 Task: Set up a reminder for the creative collaboration meetup.
Action: Mouse moved to (83, 103)
Screenshot: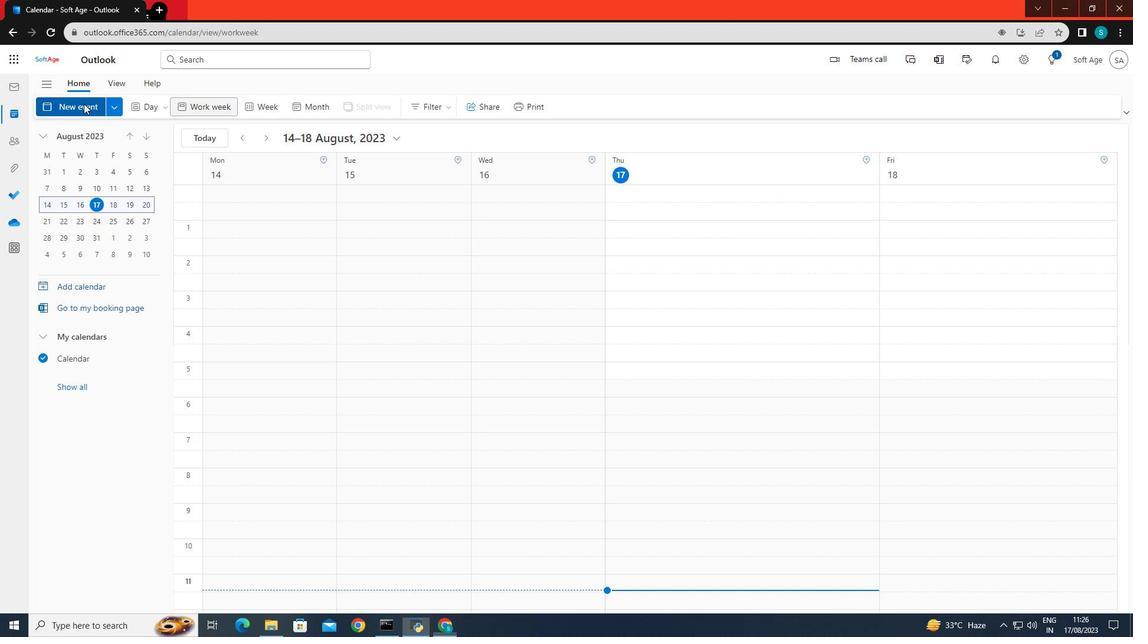 
Action: Mouse pressed left at (83, 103)
Screenshot: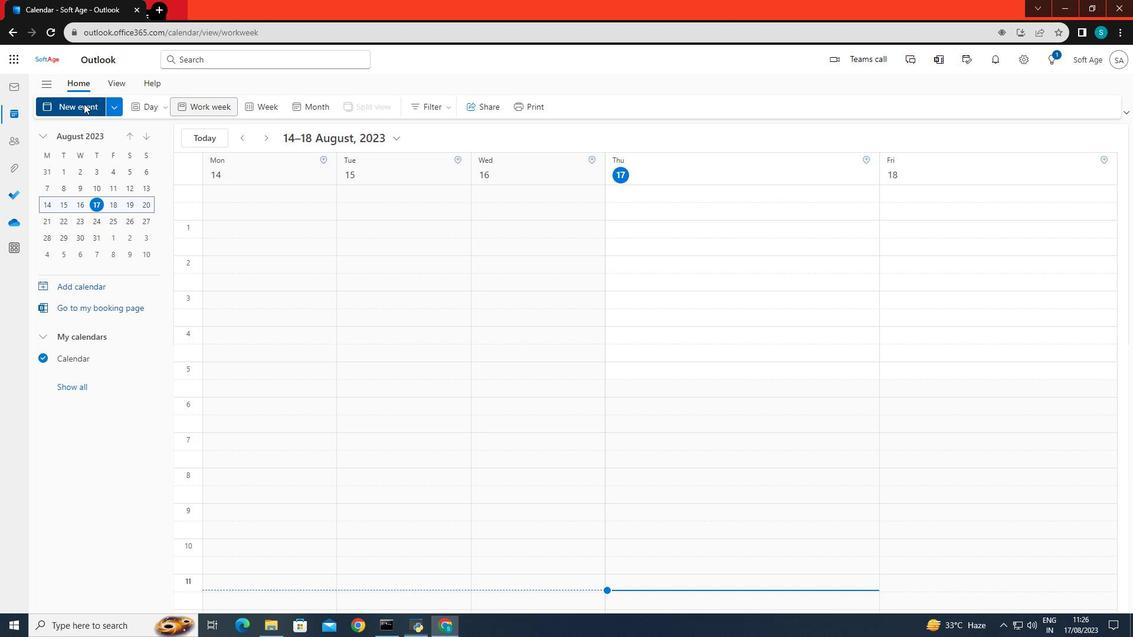 
Action: Mouse moved to (339, 176)
Screenshot: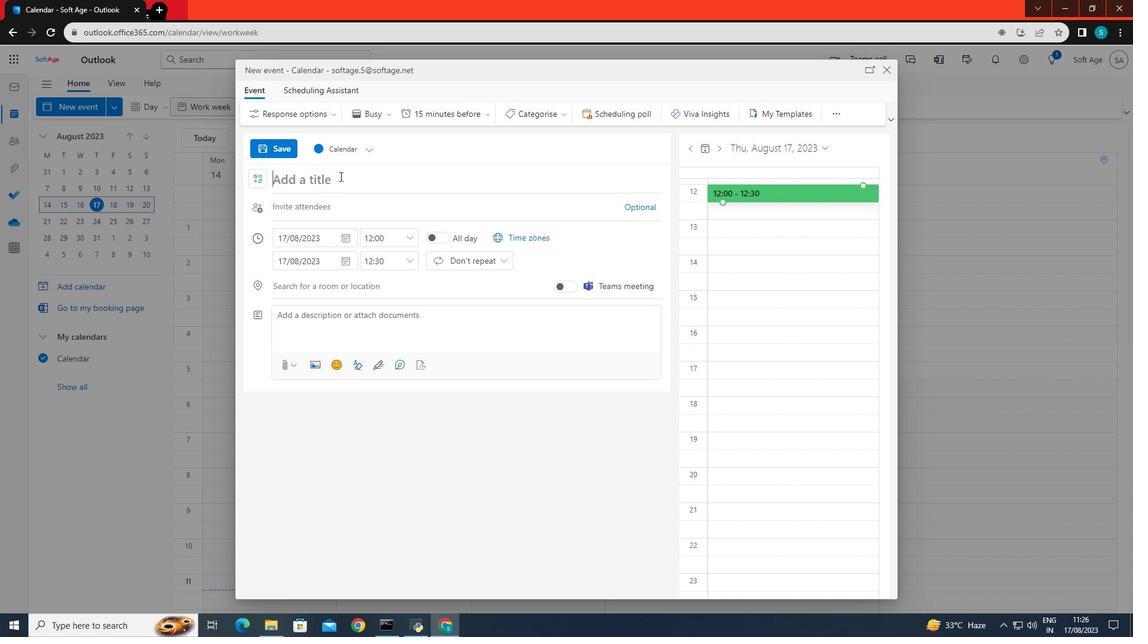 
Action: Mouse pressed left at (339, 176)
Screenshot: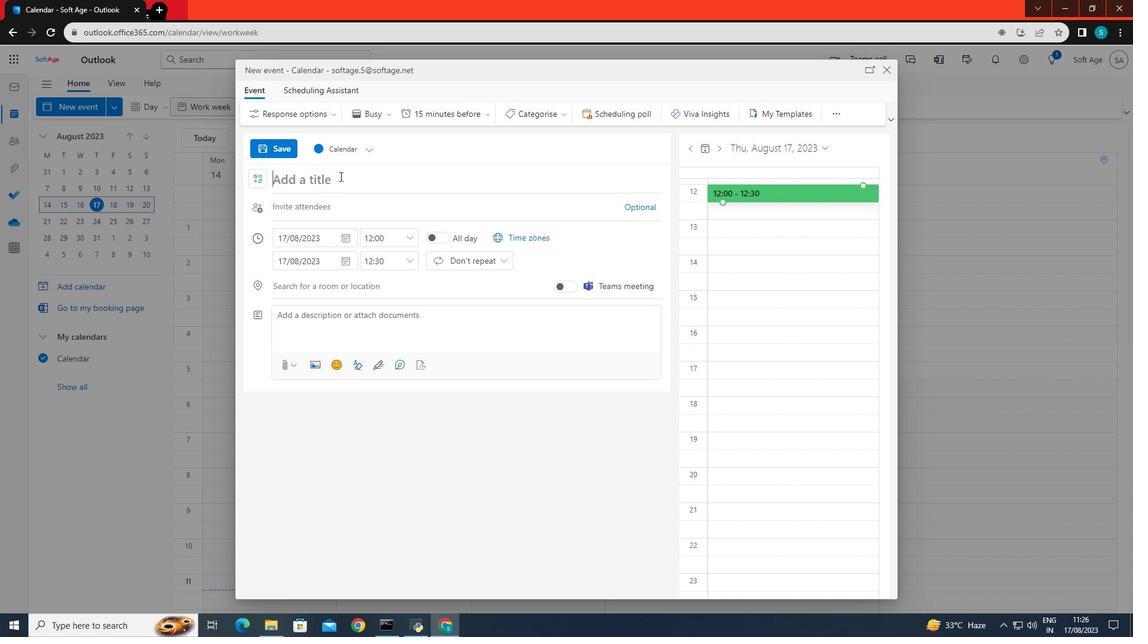
Action: Key pressed the<Key.space>creative<Key.space>collaboration<Key.space>meetup
Screenshot: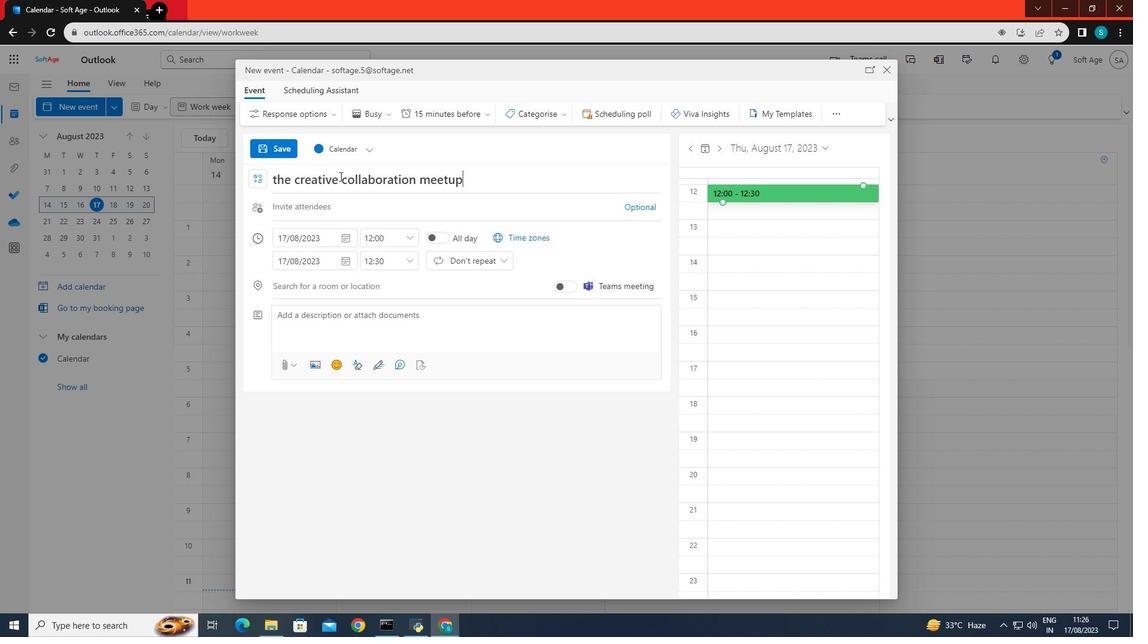 
Action: Mouse moved to (309, 239)
Screenshot: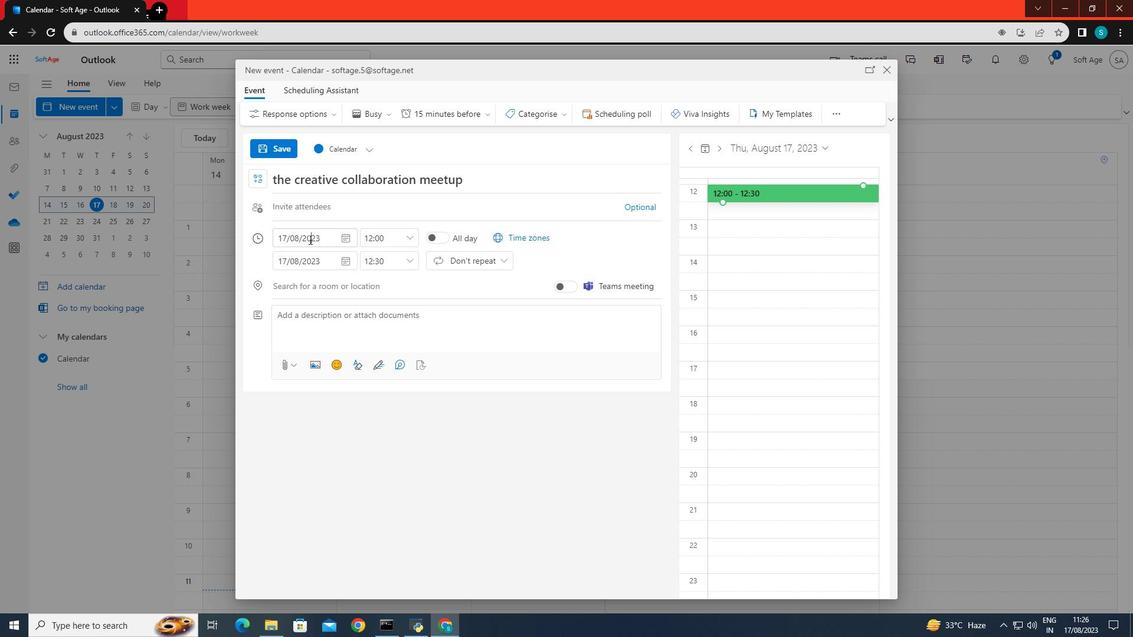 
Action: Mouse pressed left at (309, 239)
Screenshot: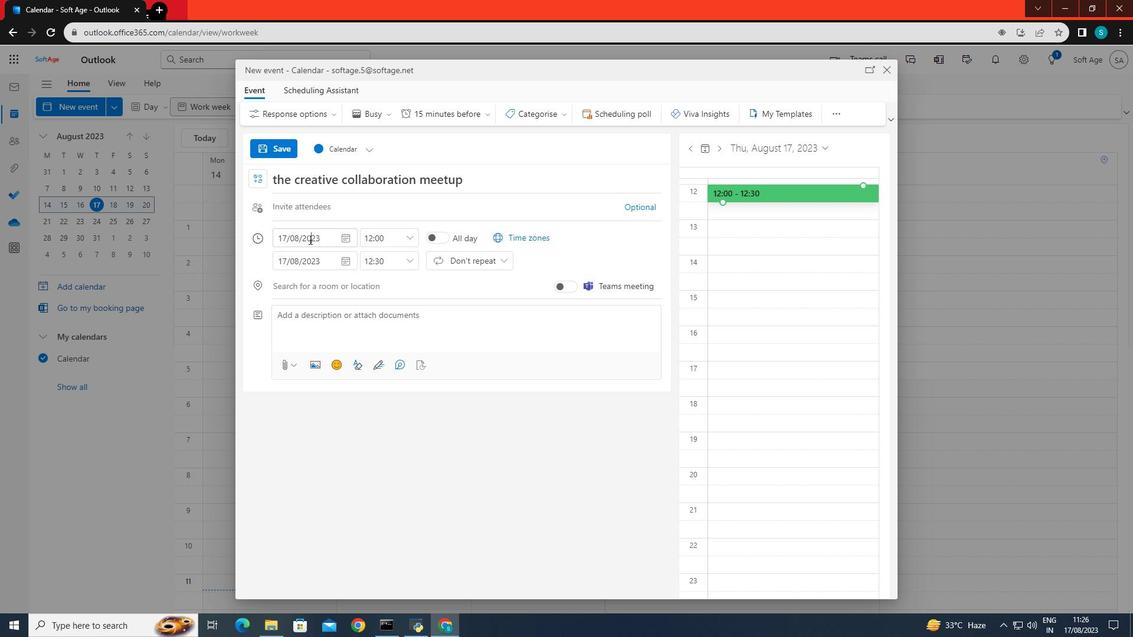 
Action: Mouse moved to (322, 364)
Screenshot: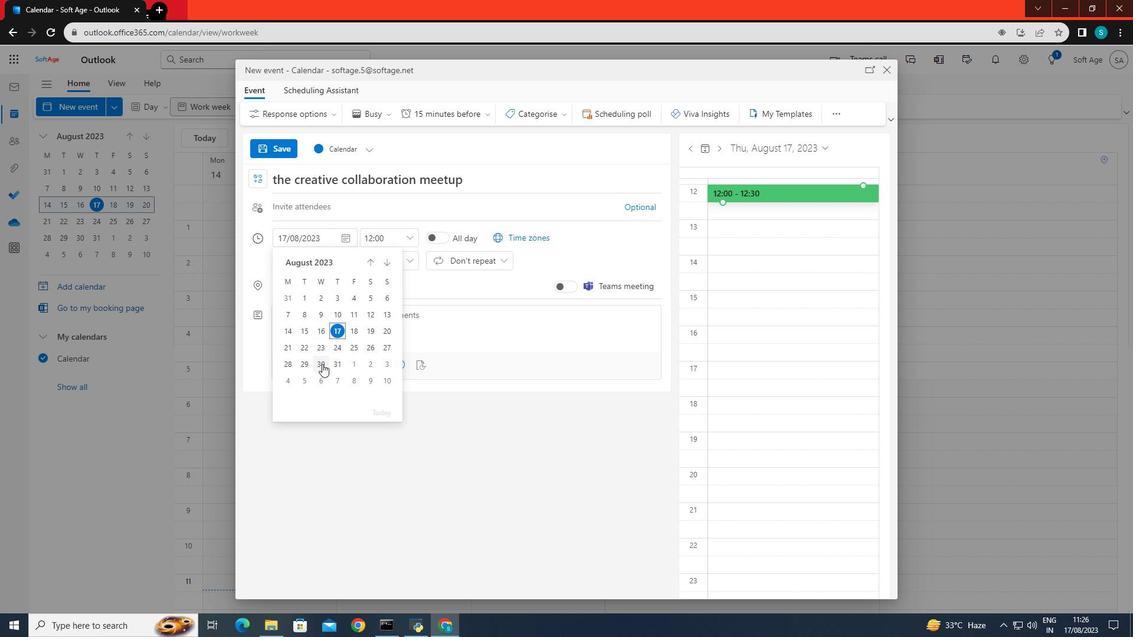 
Action: Mouse pressed left at (322, 364)
Screenshot: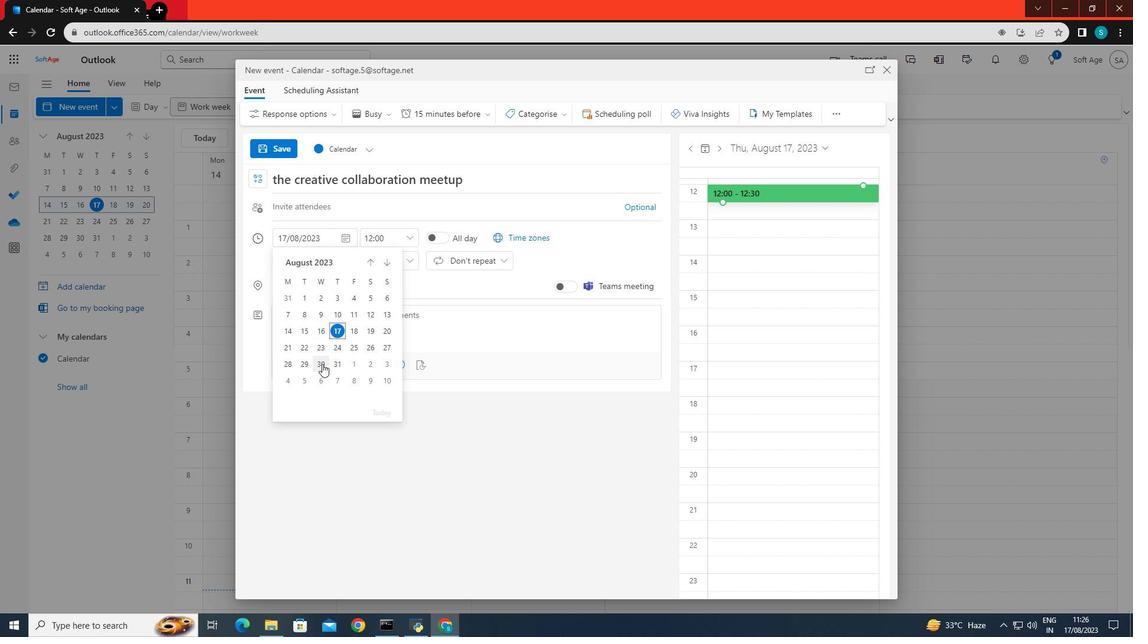 
Action: Mouse moved to (410, 235)
Screenshot: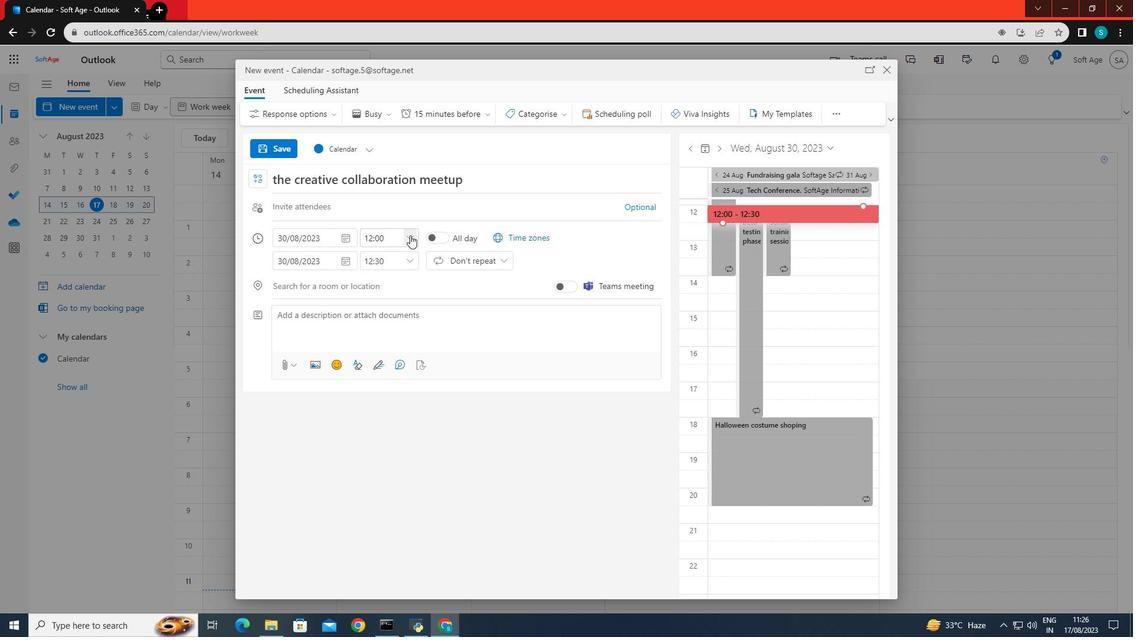 
Action: Mouse pressed left at (410, 235)
Screenshot: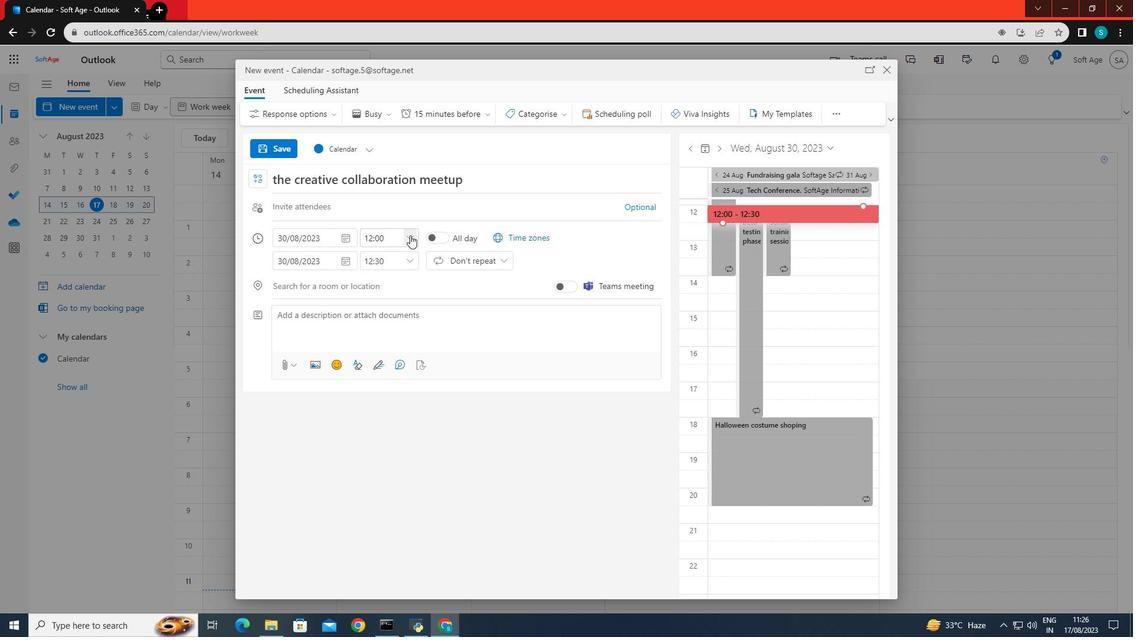 
Action: Mouse moved to (410, 301)
Screenshot: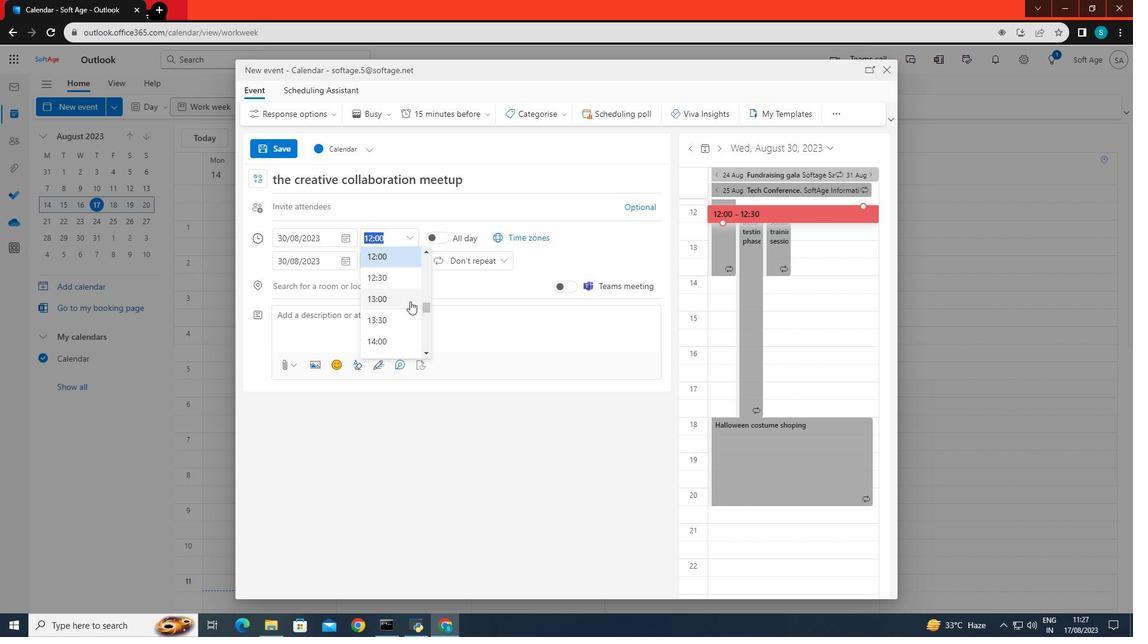 
Action: Mouse scrolled (410, 302) with delta (0, 0)
Screenshot: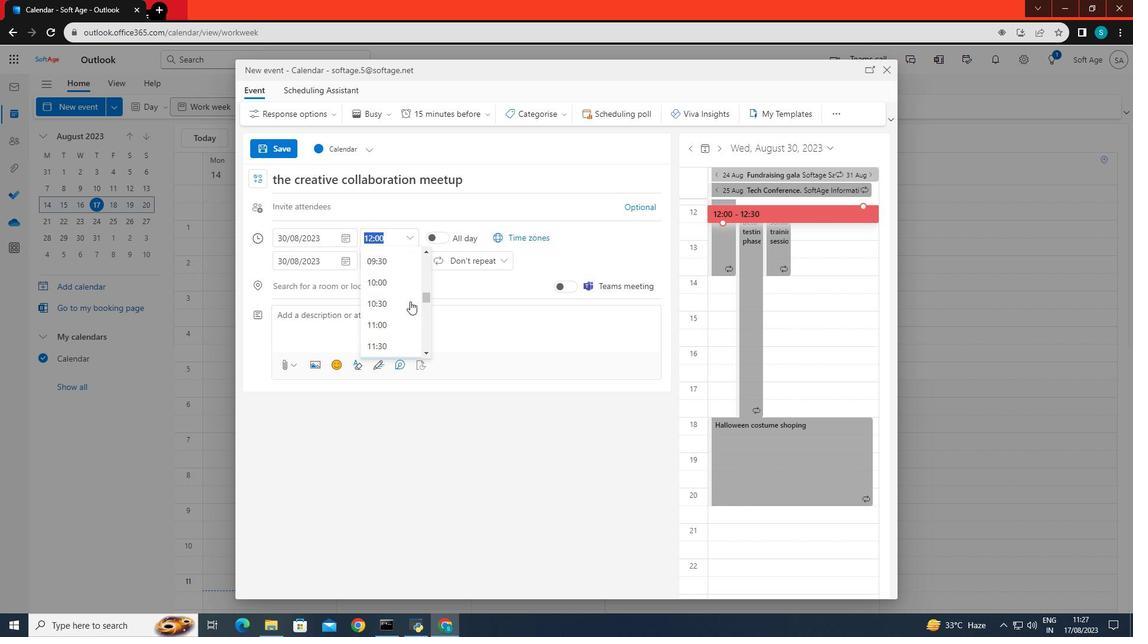 
Action: Mouse scrolled (410, 302) with delta (0, 0)
Screenshot: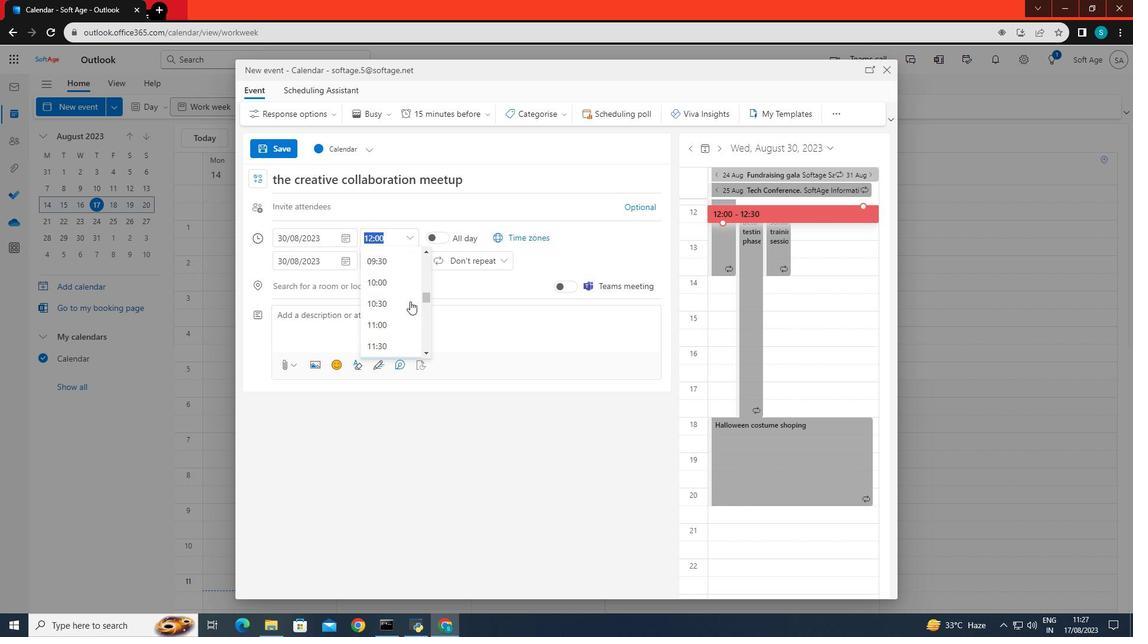 
Action: Mouse scrolled (410, 302) with delta (0, 0)
Screenshot: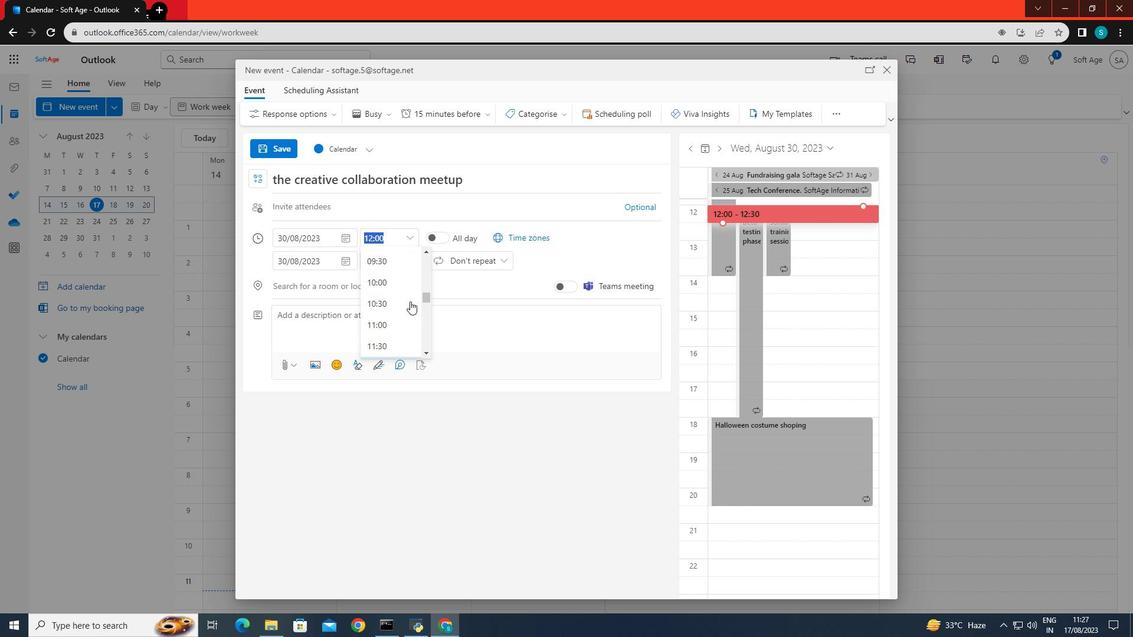 
Action: Mouse scrolled (410, 302) with delta (0, 0)
Screenshot: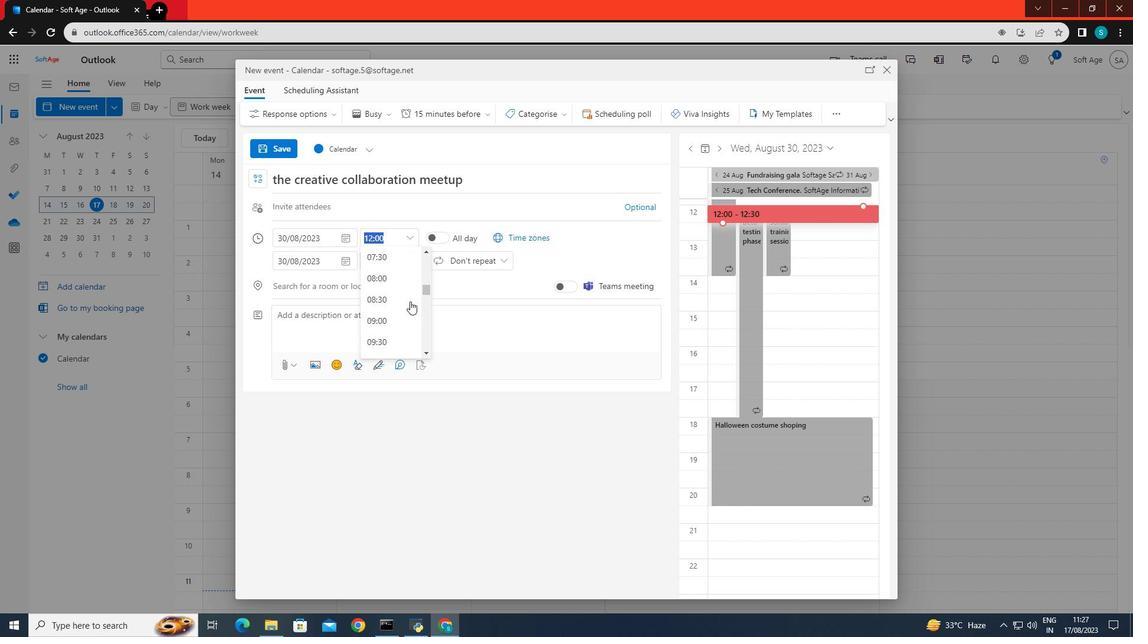 
Action: Mouse moved to (391, 320)
Screenshot: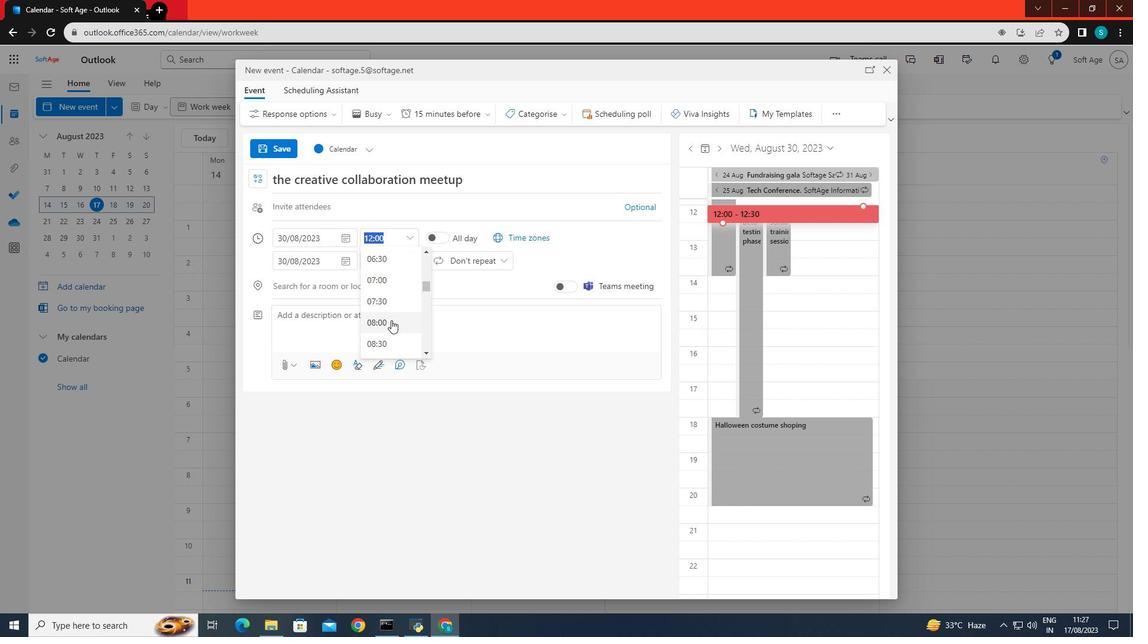 
Action: Mouse scrolled (391, 319) with delta (0, 0)
Screenshot: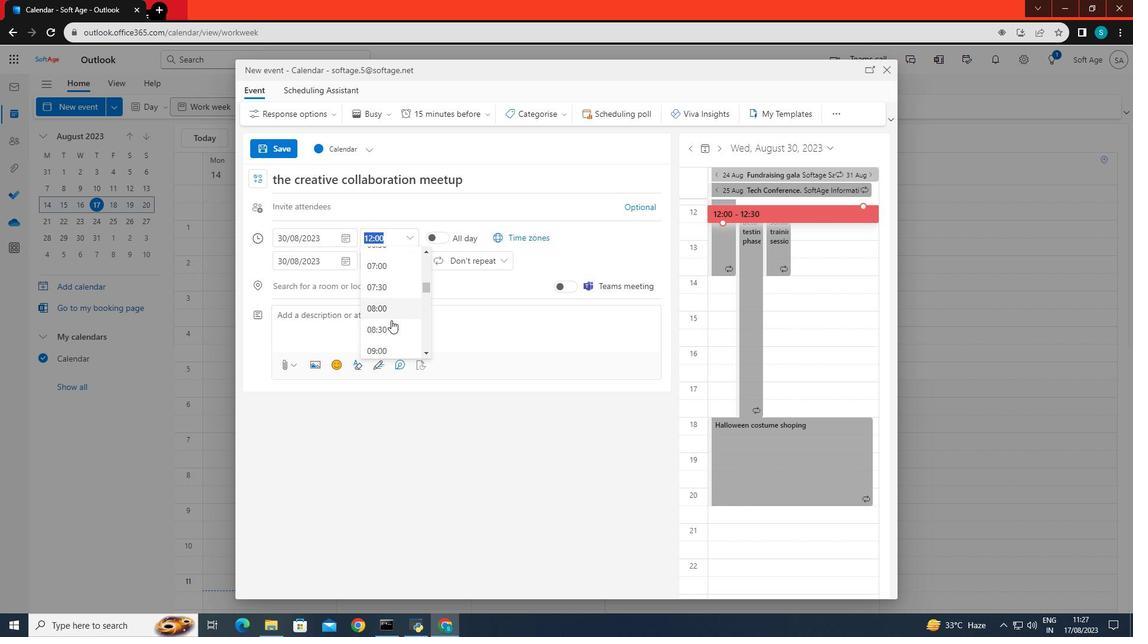 
Action: Mouse scrolled (391, 319) with delta (0, 0)
Screenshot: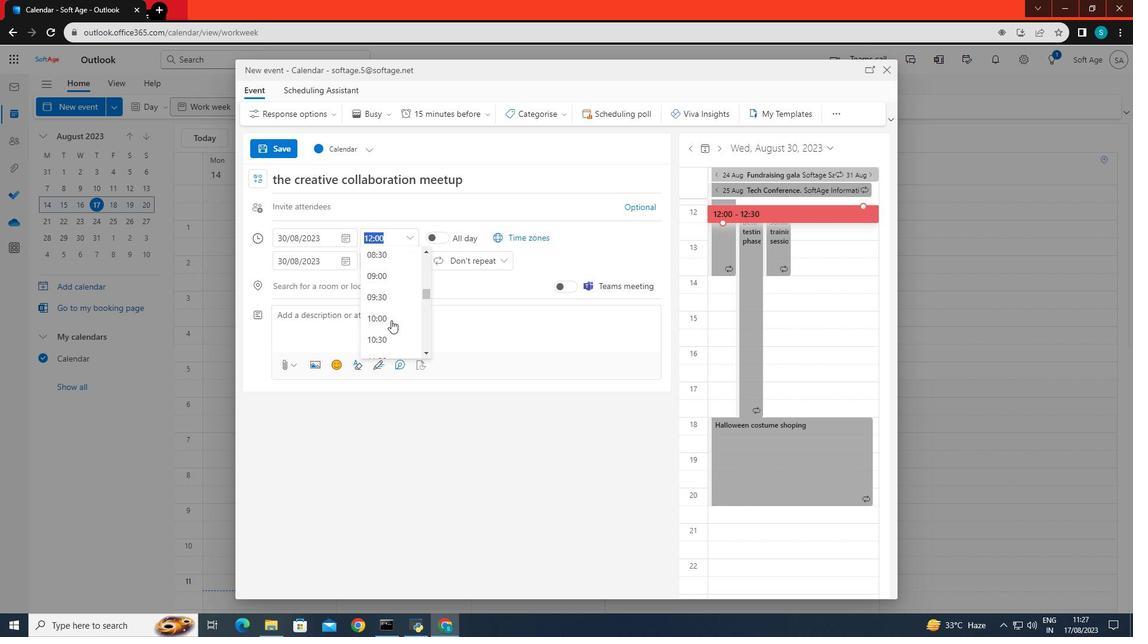 
Action: Mouse moved to (385, 289)
Screenshot: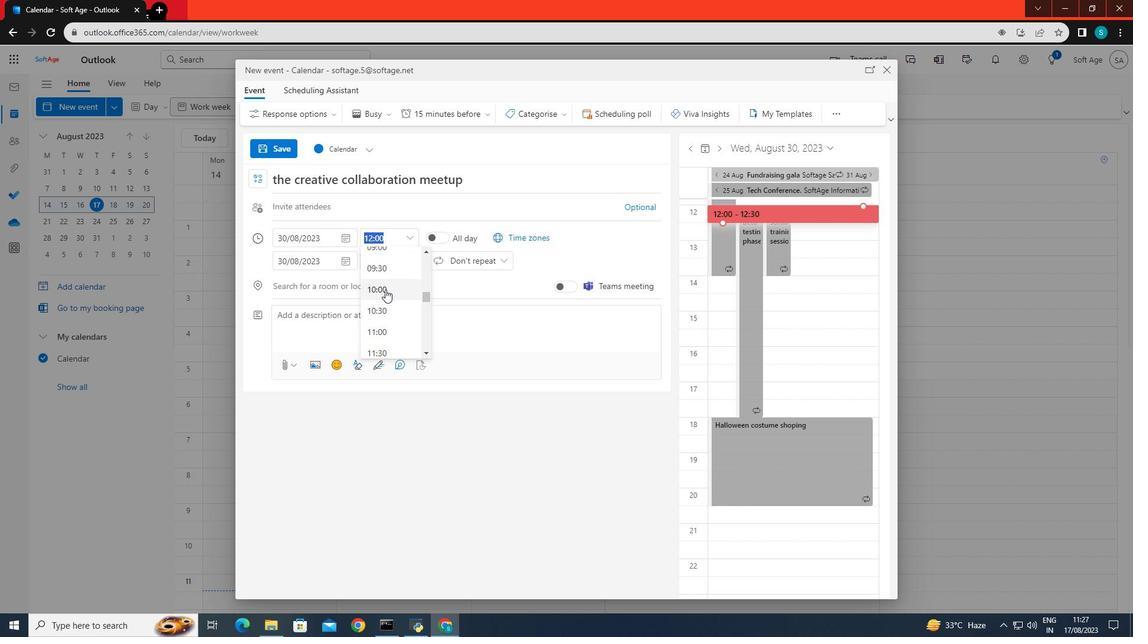 
Action: Mouse pressed left at (385, 289)
Screenshot: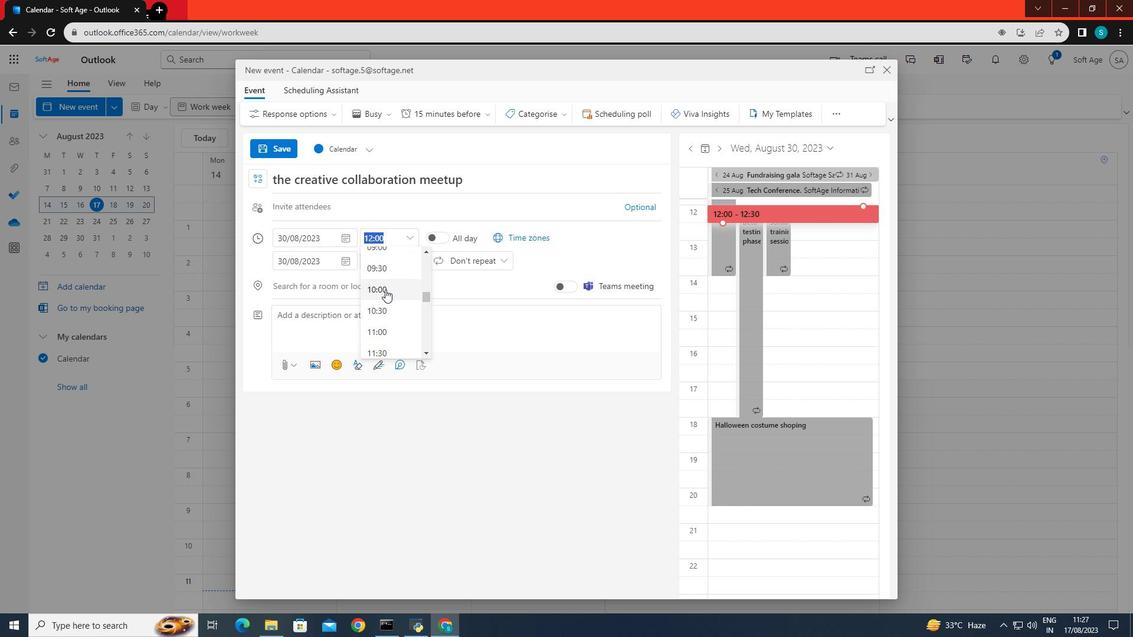 
Action: Mouse moved to (411, 262)
Screenshot: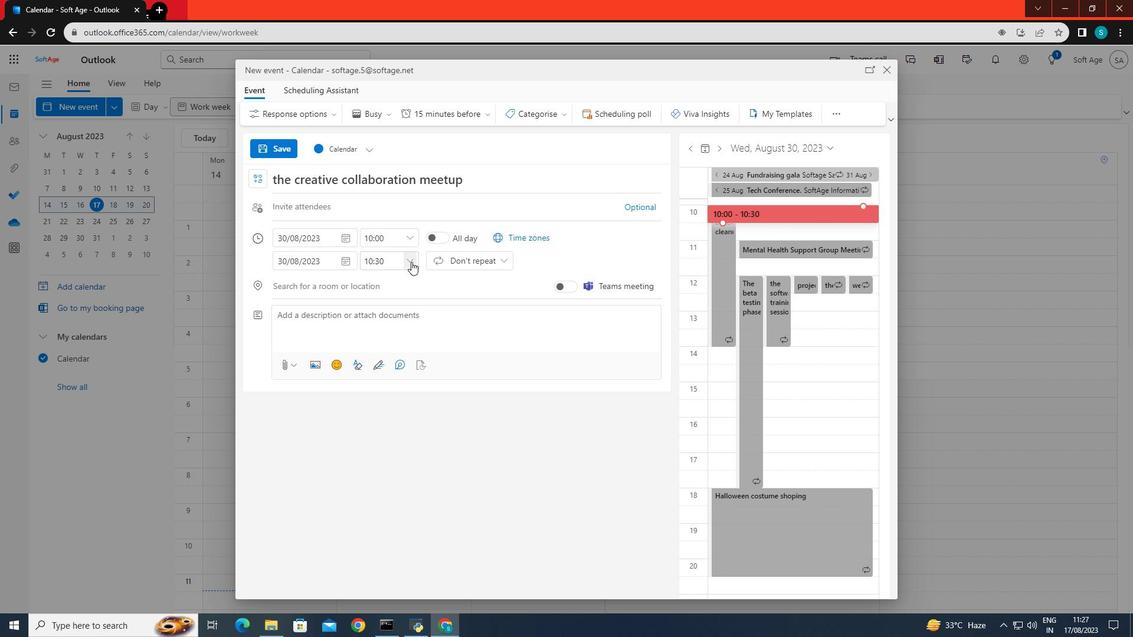 
Action: Mouse pressed left at (411, 262)
Screenshot: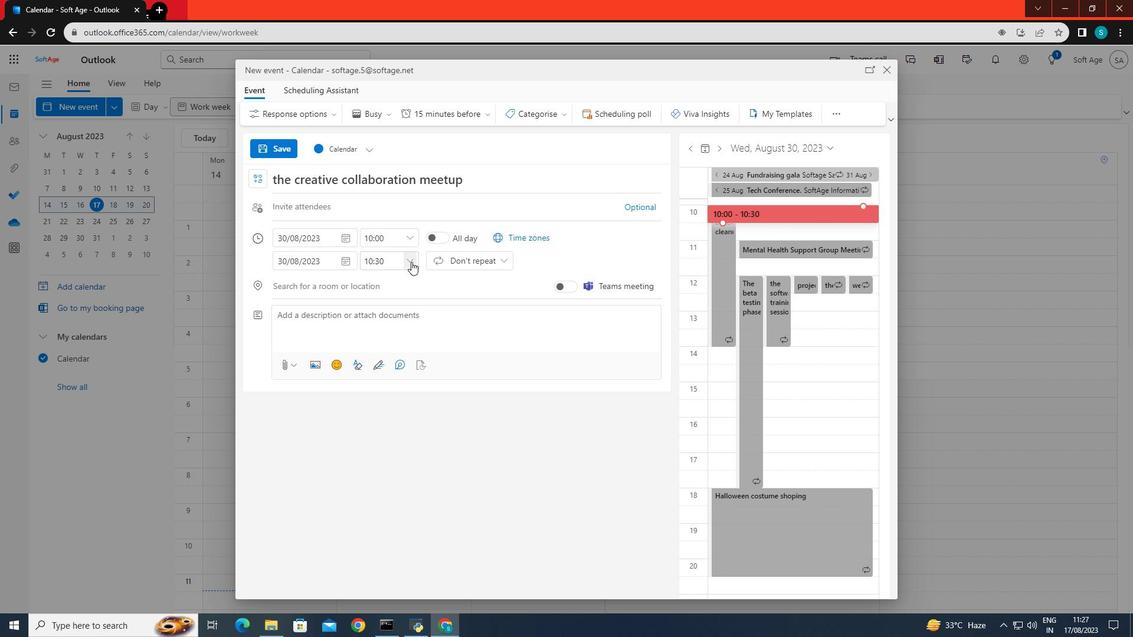 
Action: Mouse moved to (388, 292)
Screenshot: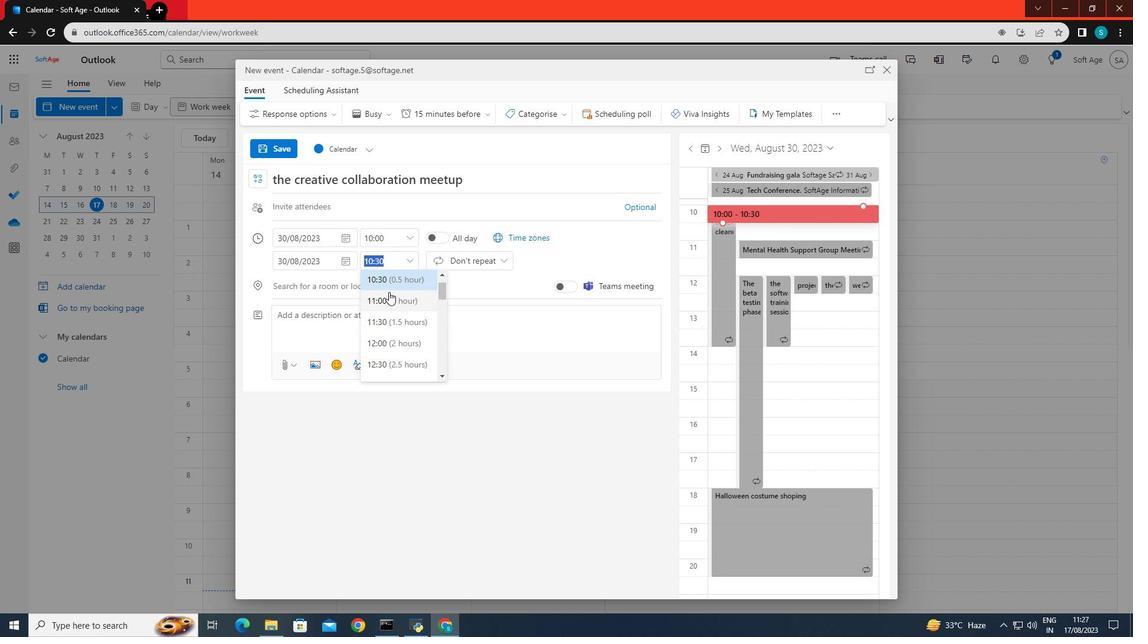 
Action: Mouse pressed left at (388, 292)
Screenshot: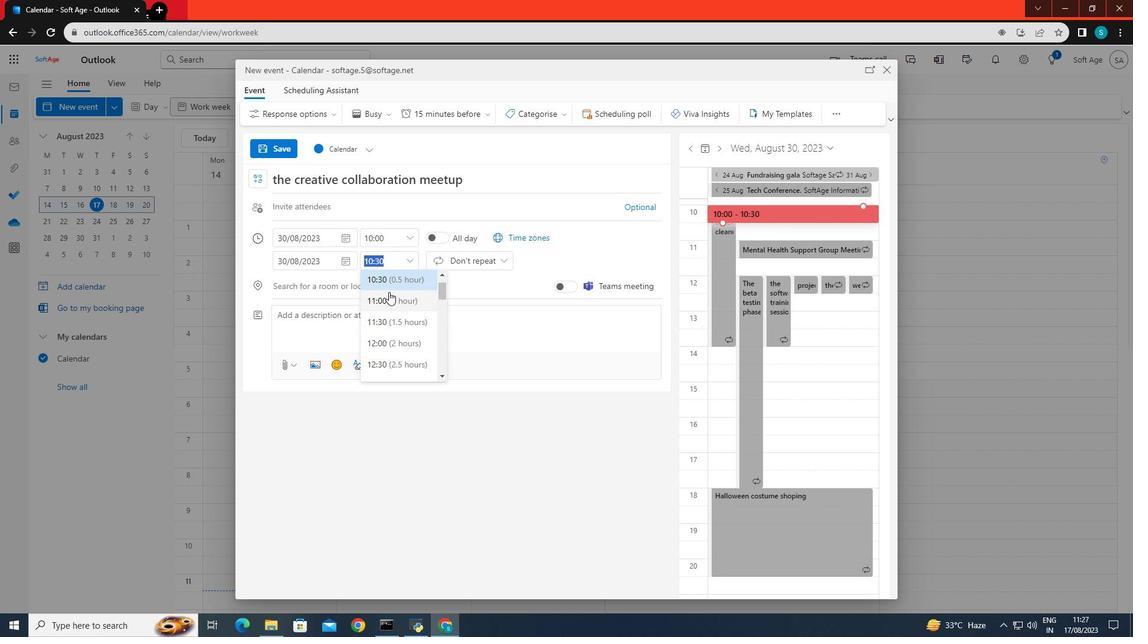 
Action: Mouse moved to (485, 265)
Screenshot: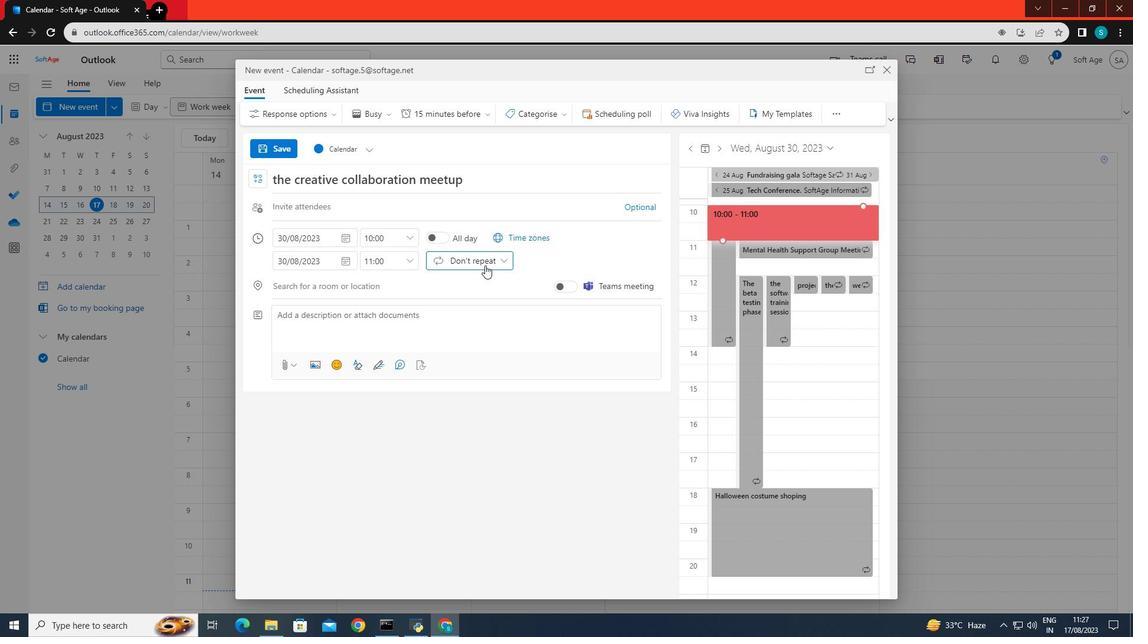 
Action: Mouse pressed left at (485, 265)
Screenshot: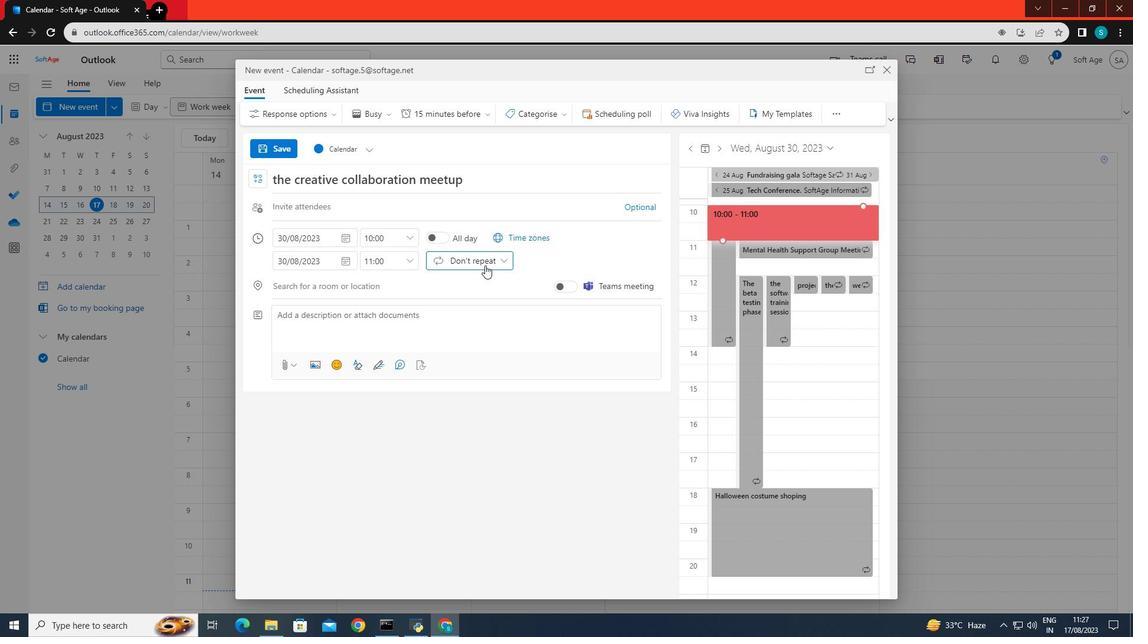 
Action: Mouse moved to (463, 326)
Screenshot: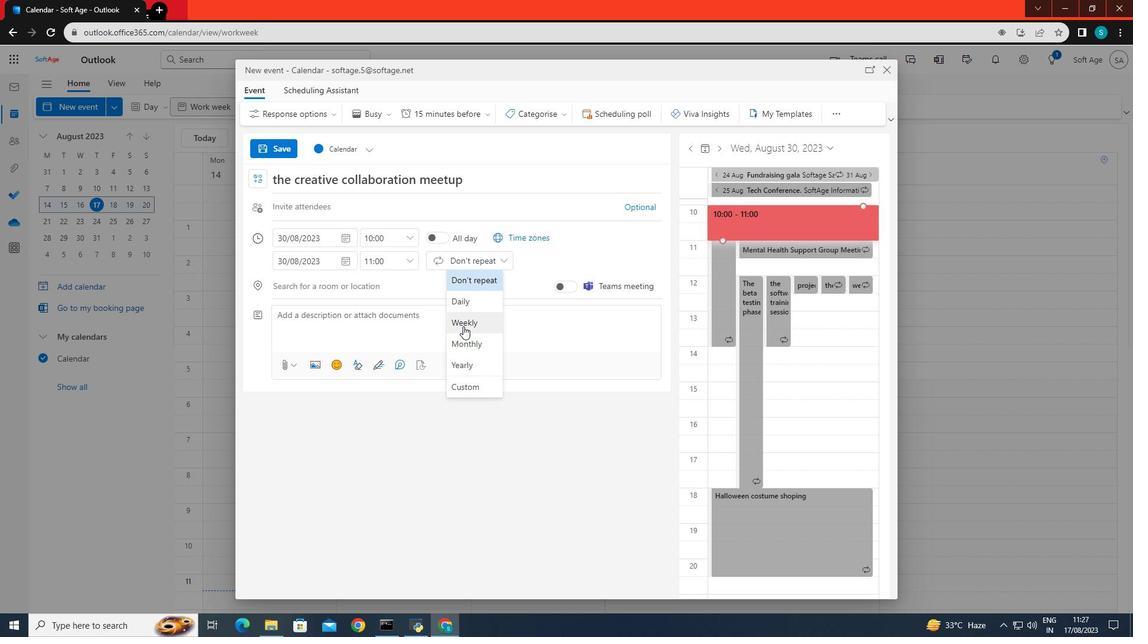 
Action: Mouse pressed left at (463, 326)
Screenshot: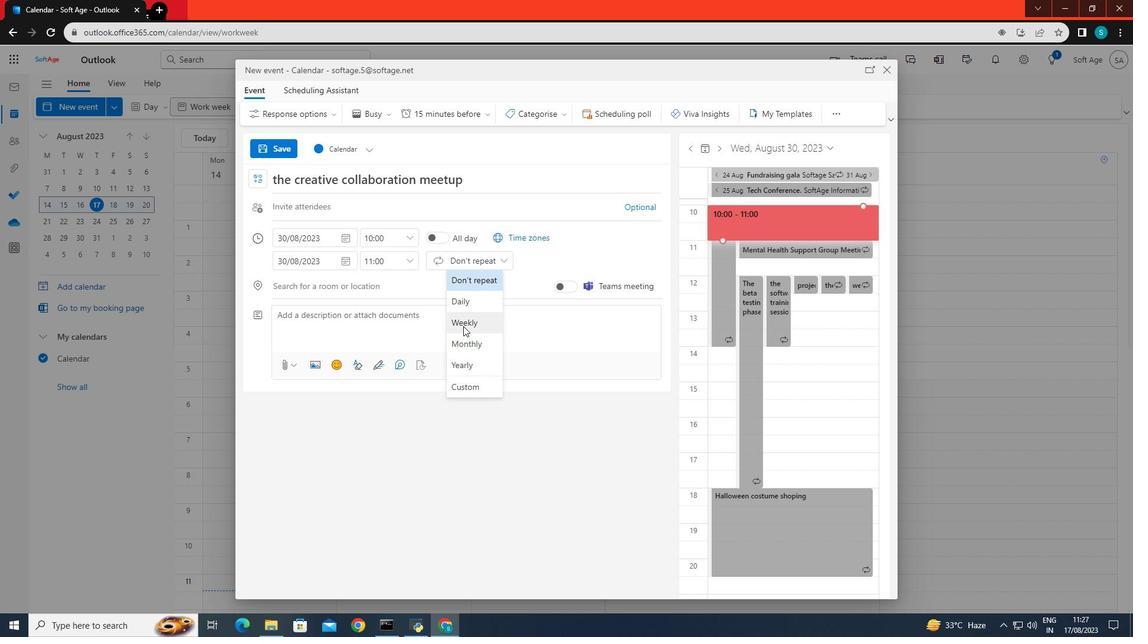 
Action: Mouse moved to (591, 344)
Screenshot: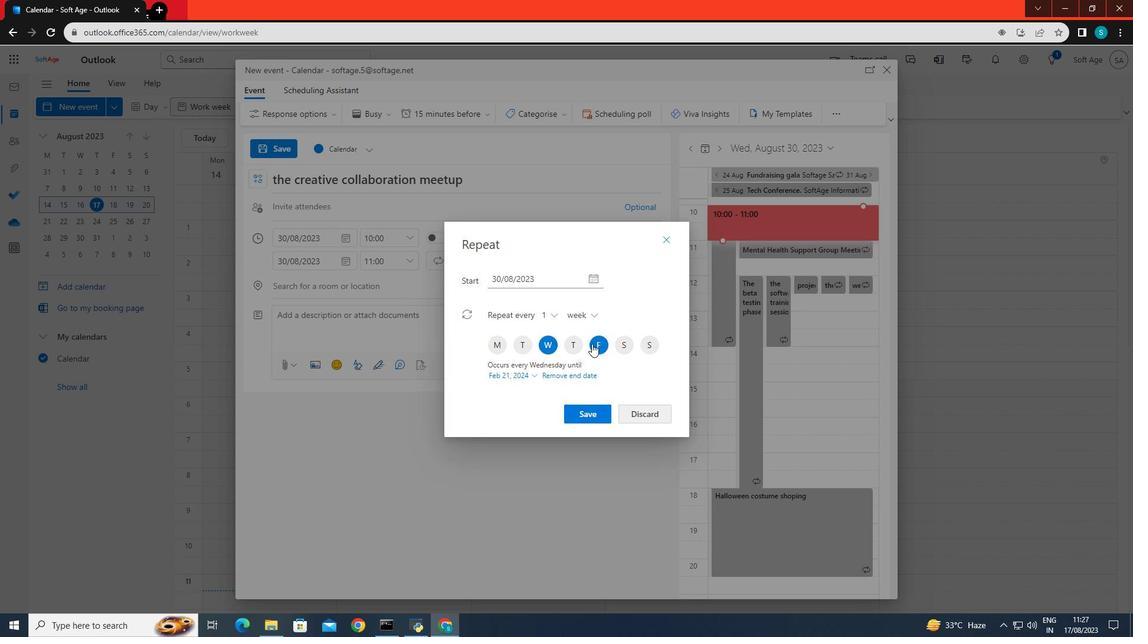 
Action: Mouse pressed left at (591, 344)
Screenshot: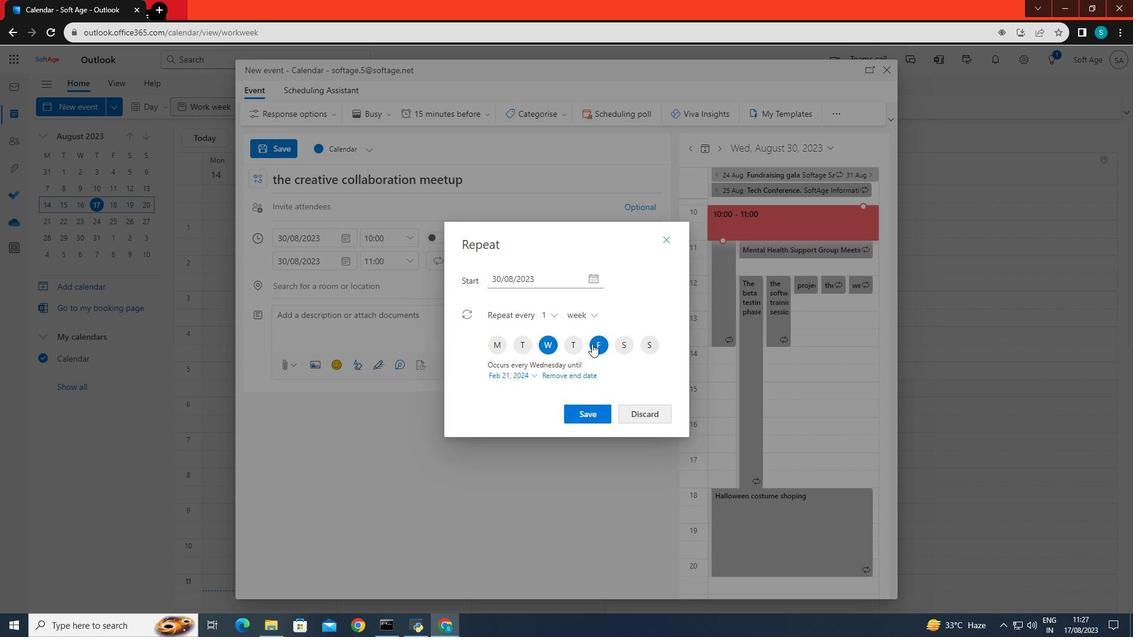 
Action: Mouse moved to (554, 348)
Screenshot: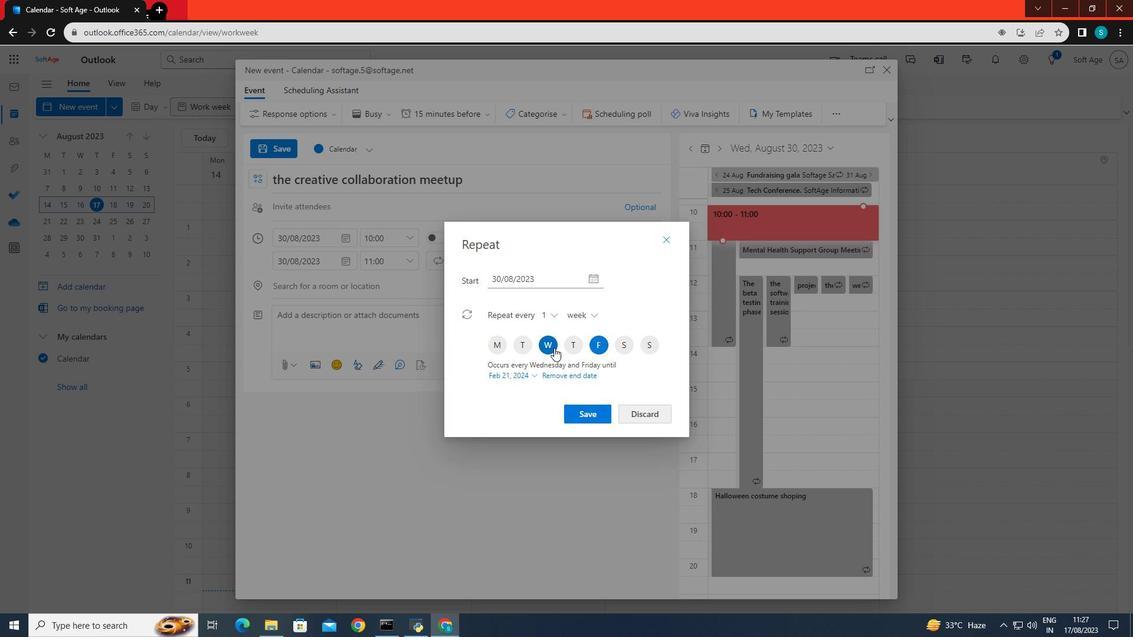 
Action: Mouse pressed left at (554, 348)
Screenshot: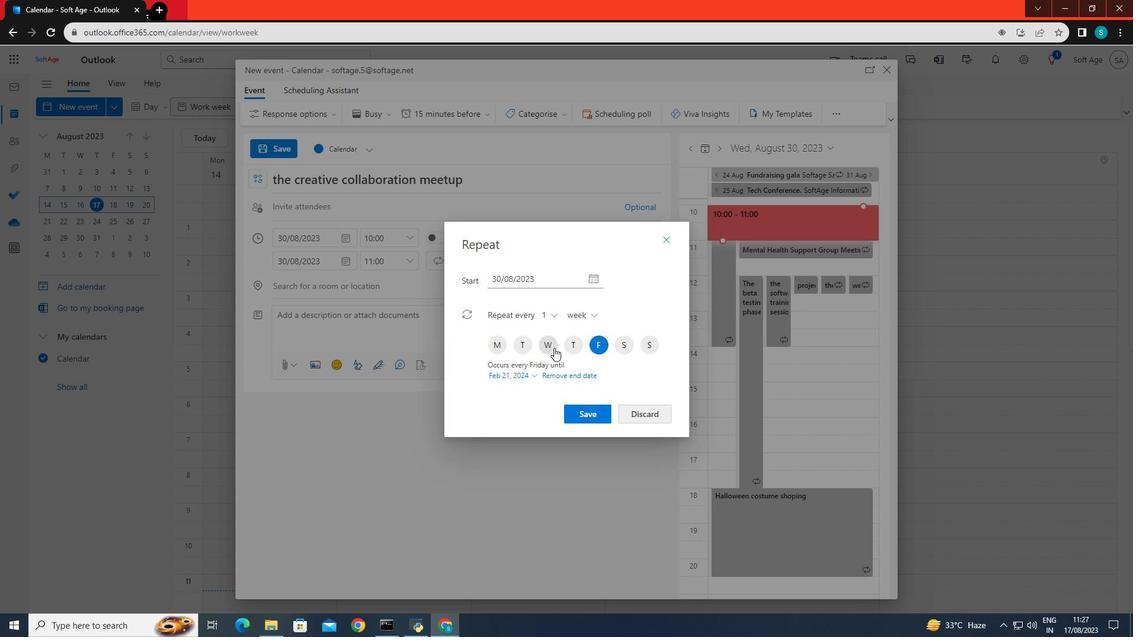 
Action: Mouse moved to (593, 409)
Screenshot: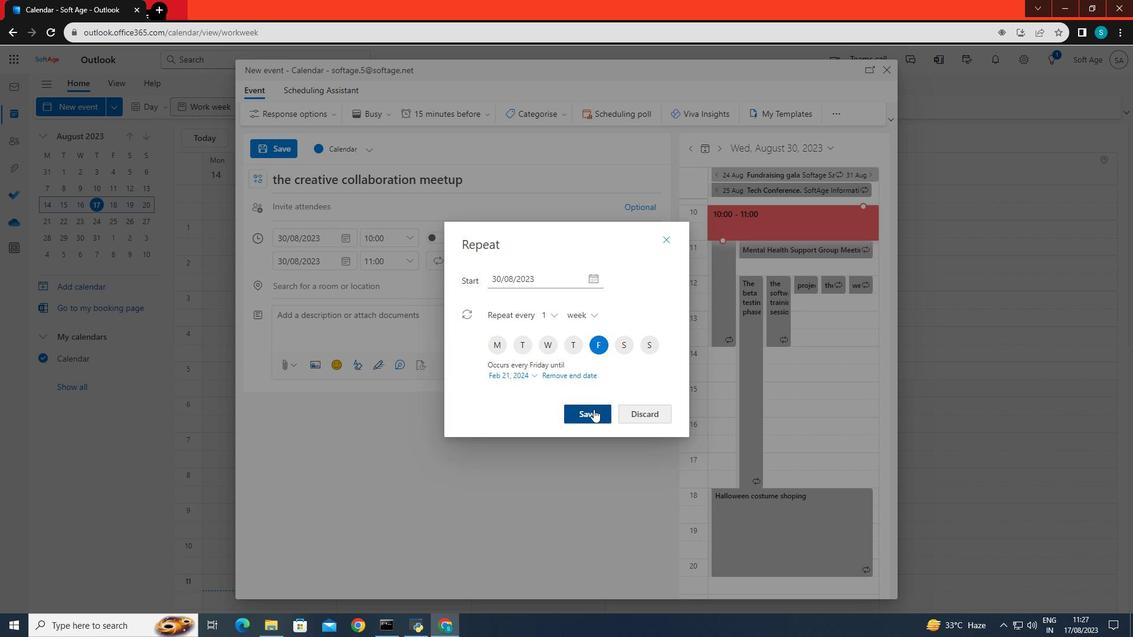
Action: Mouse pressed left at (593, 409)
Screenshot: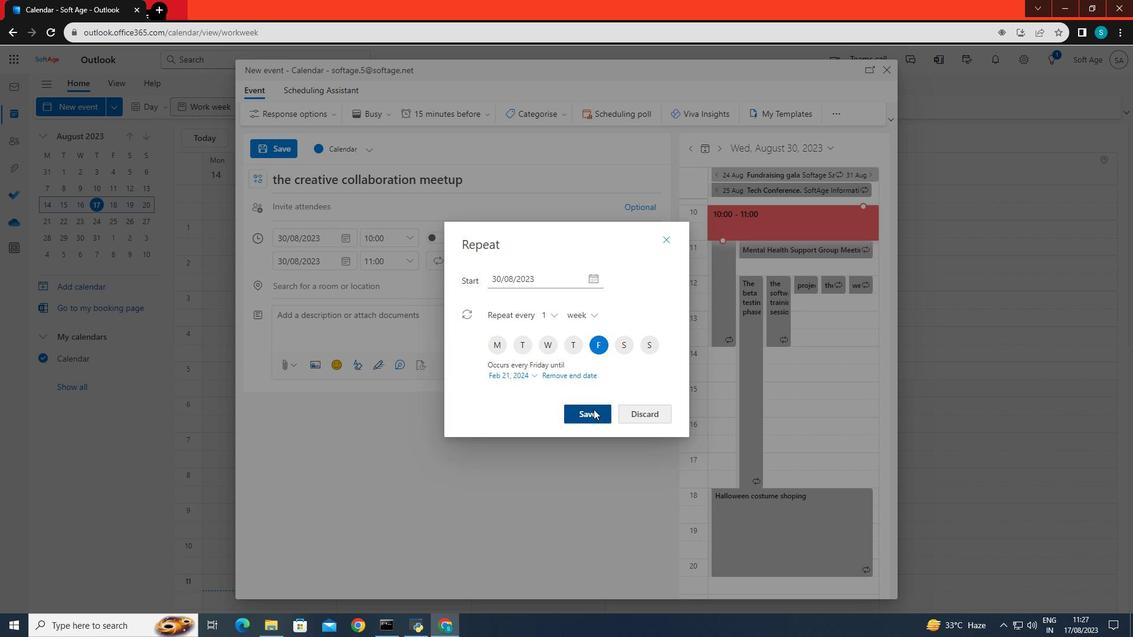 
Action: Mouse moved to (449, 115)
Screenshot: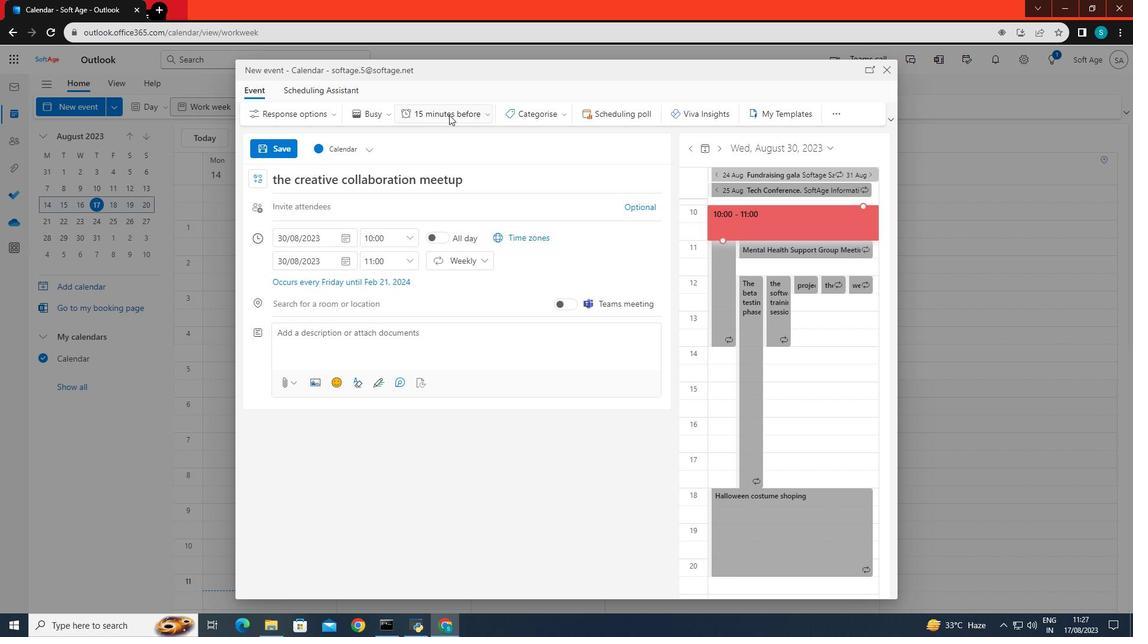 
Action: Mouse pressed left at (449, 115)
Screenshot: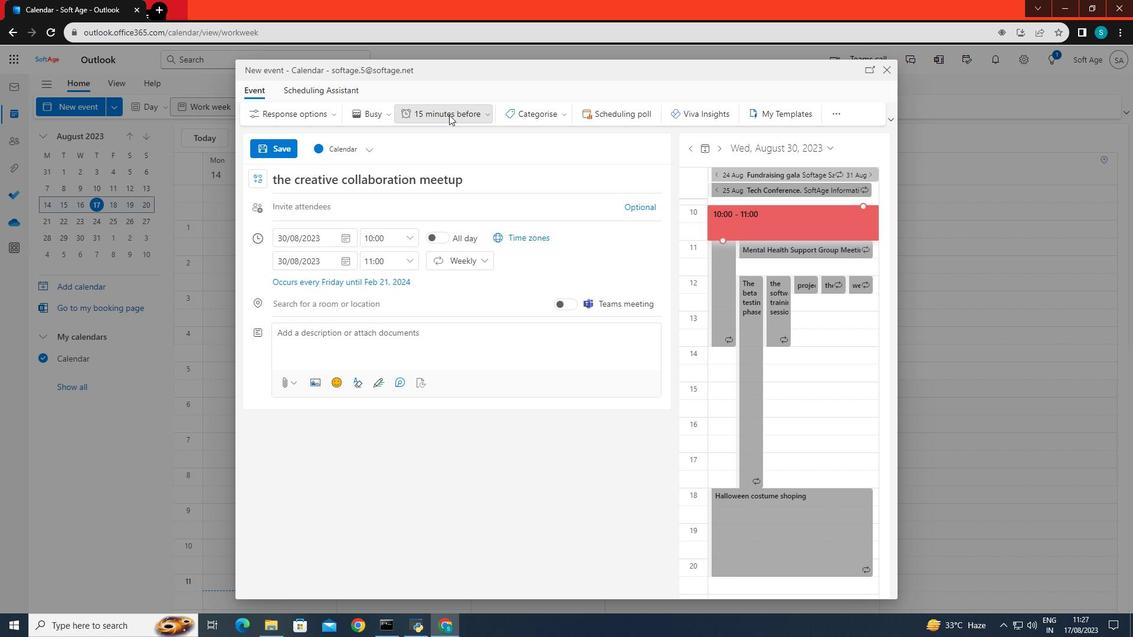 
Action: Mouse moved to (447, 248)
Screenshot: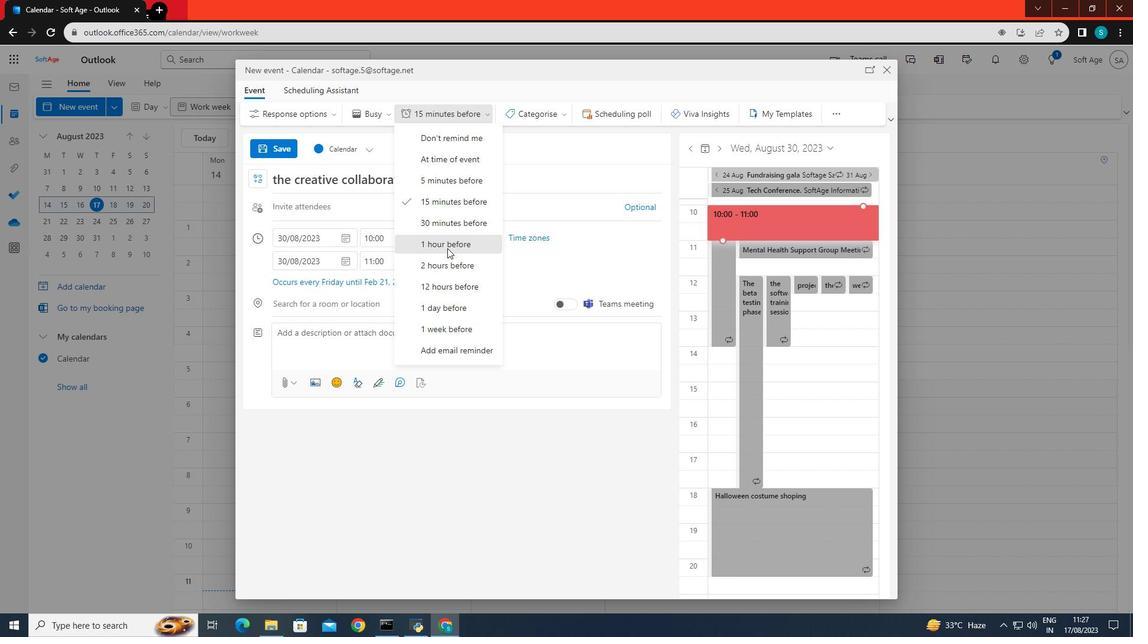 
Action: Mouse pressed left at (447, 248)
Screenshot: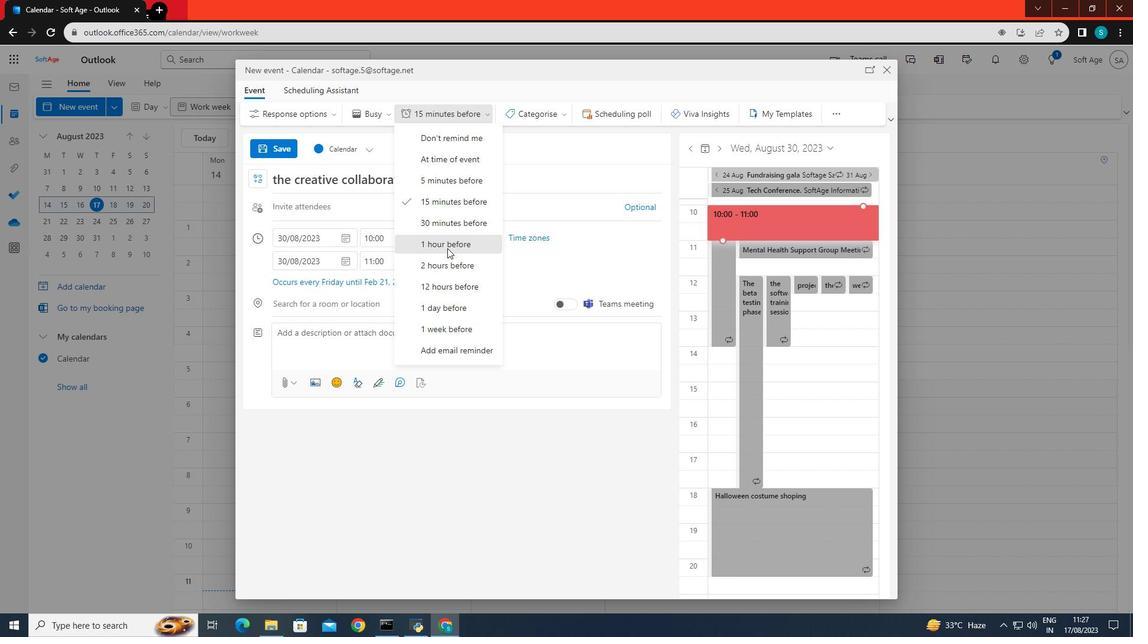 
Action: Mouse moved to (332, 340)
Screenshot: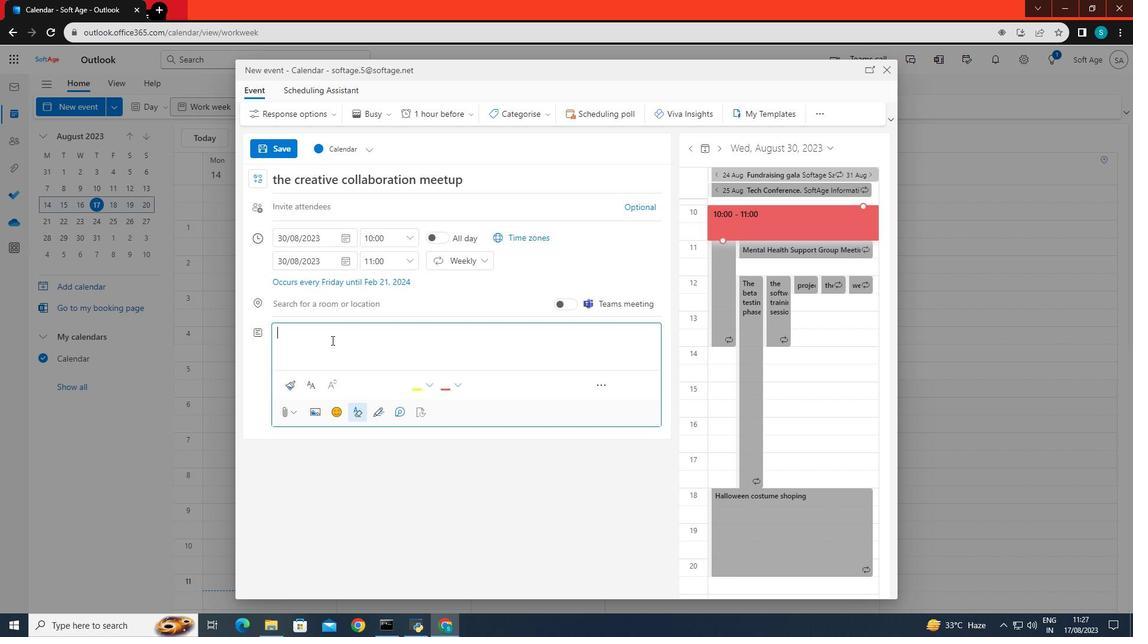
Action: Mouse pressed left at (332, 340)
Screenshot: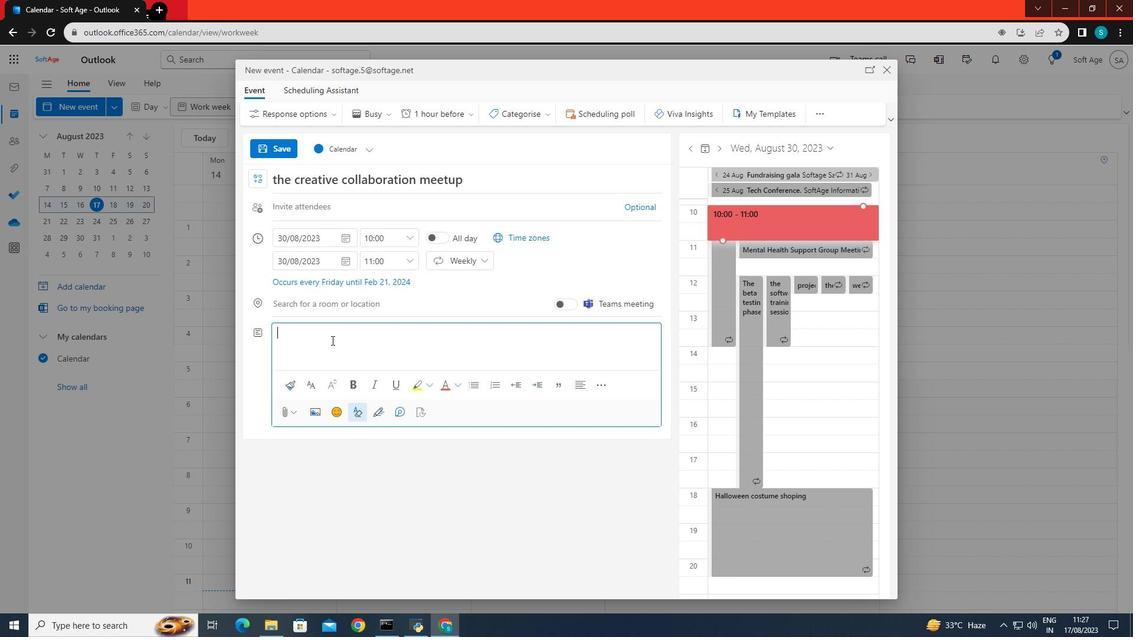 
Action: Mouse moved to (331, 340)
Screenshot: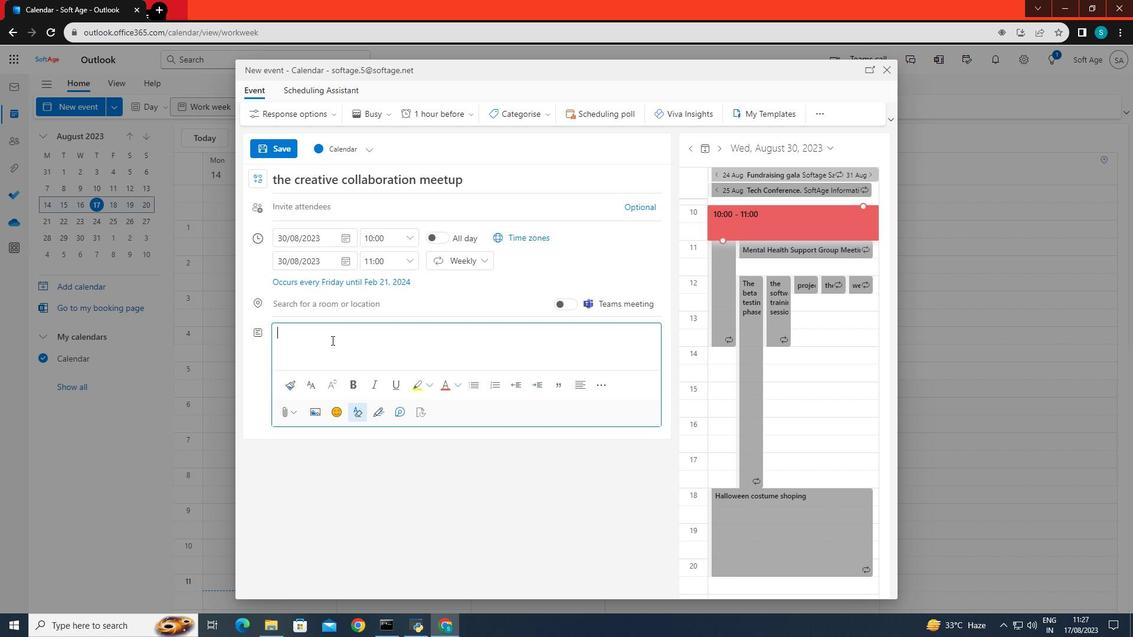 
Action: Key pressed a<Key.space>reminder<Key.space>for<Key.space>the<Key.space>creative<Key.space>collaboration<Key.space>meetup.
Screenshot: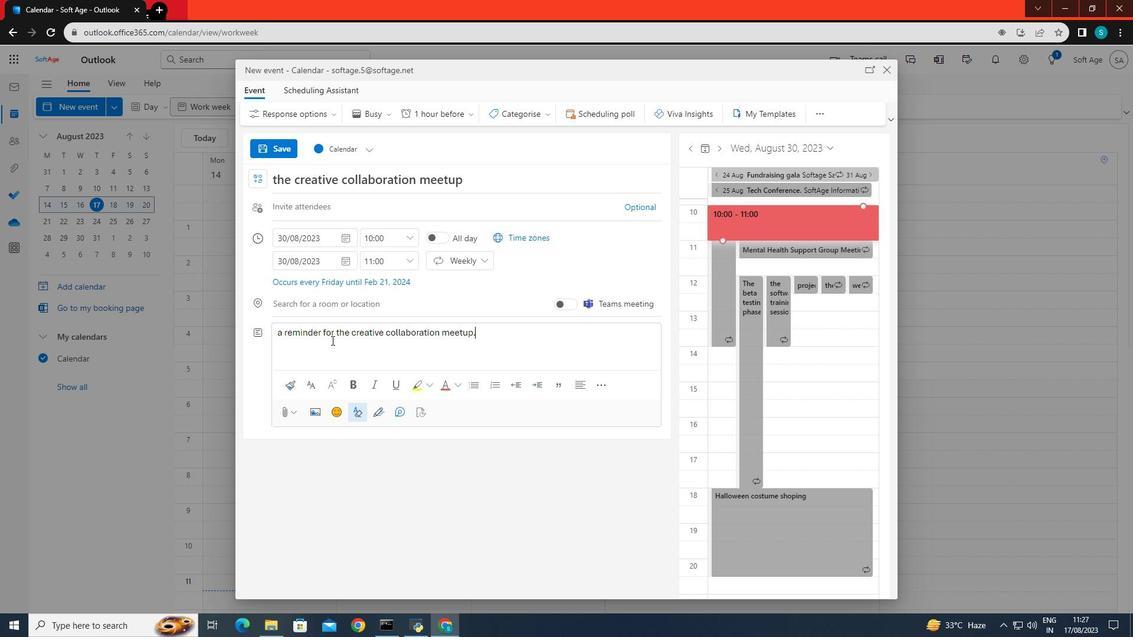 
Action: Mouse moved to (273, 151)
Screenshot: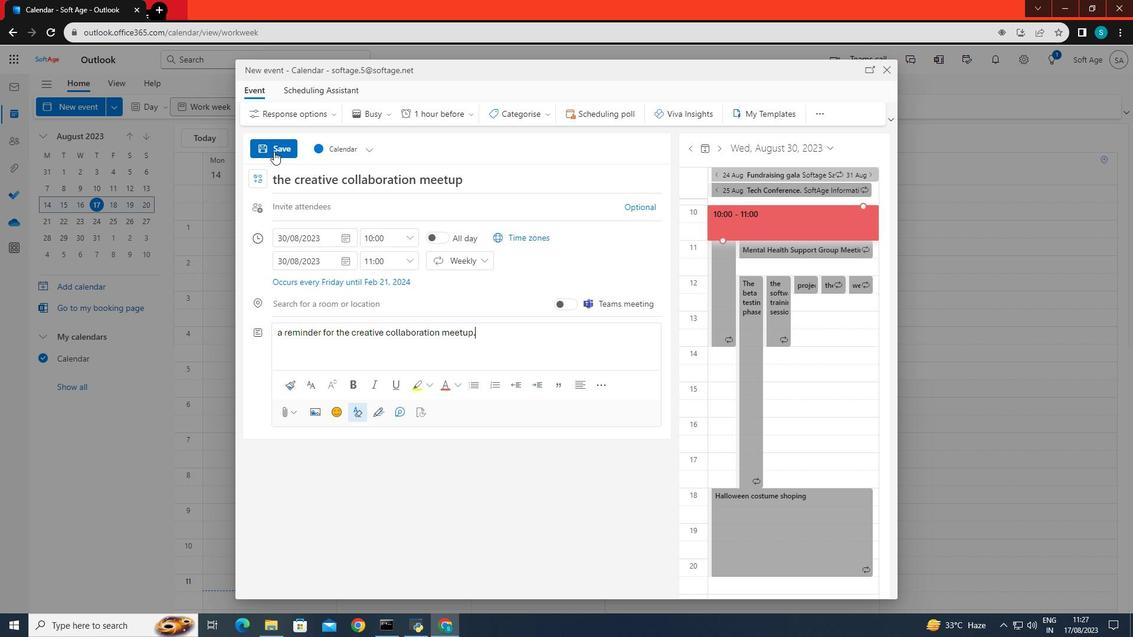 
Action: Mouse pressed left at (273, 151)
Screenshot: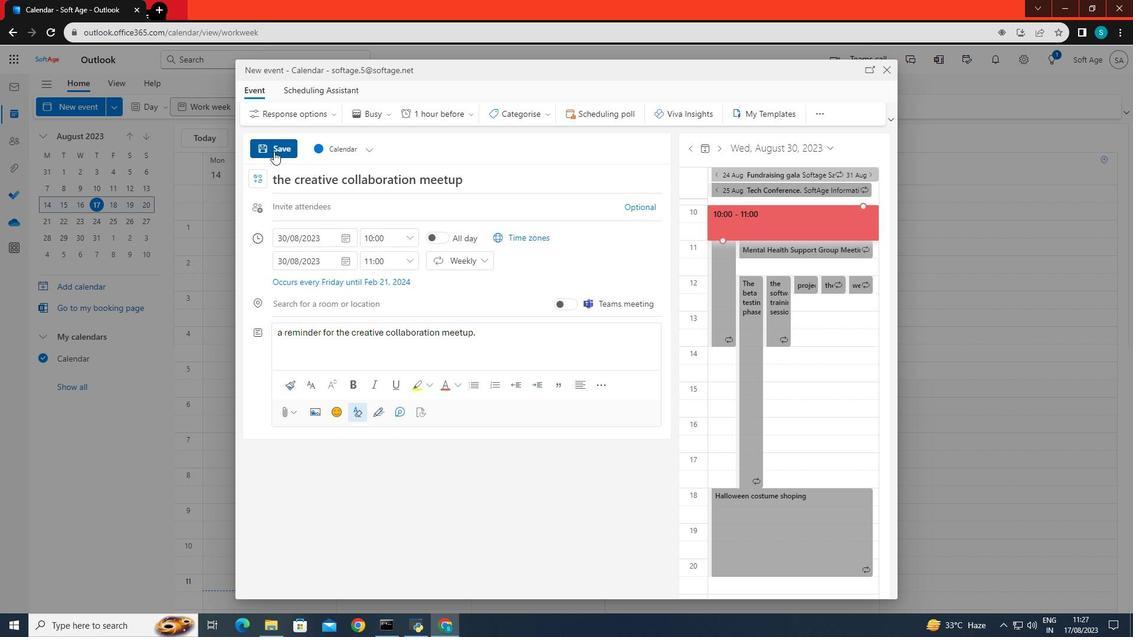 
